 Task: Change the folder pane view to 'Normal' in the email application.
Action: Mouse moved to (277, 40)
Screenshot: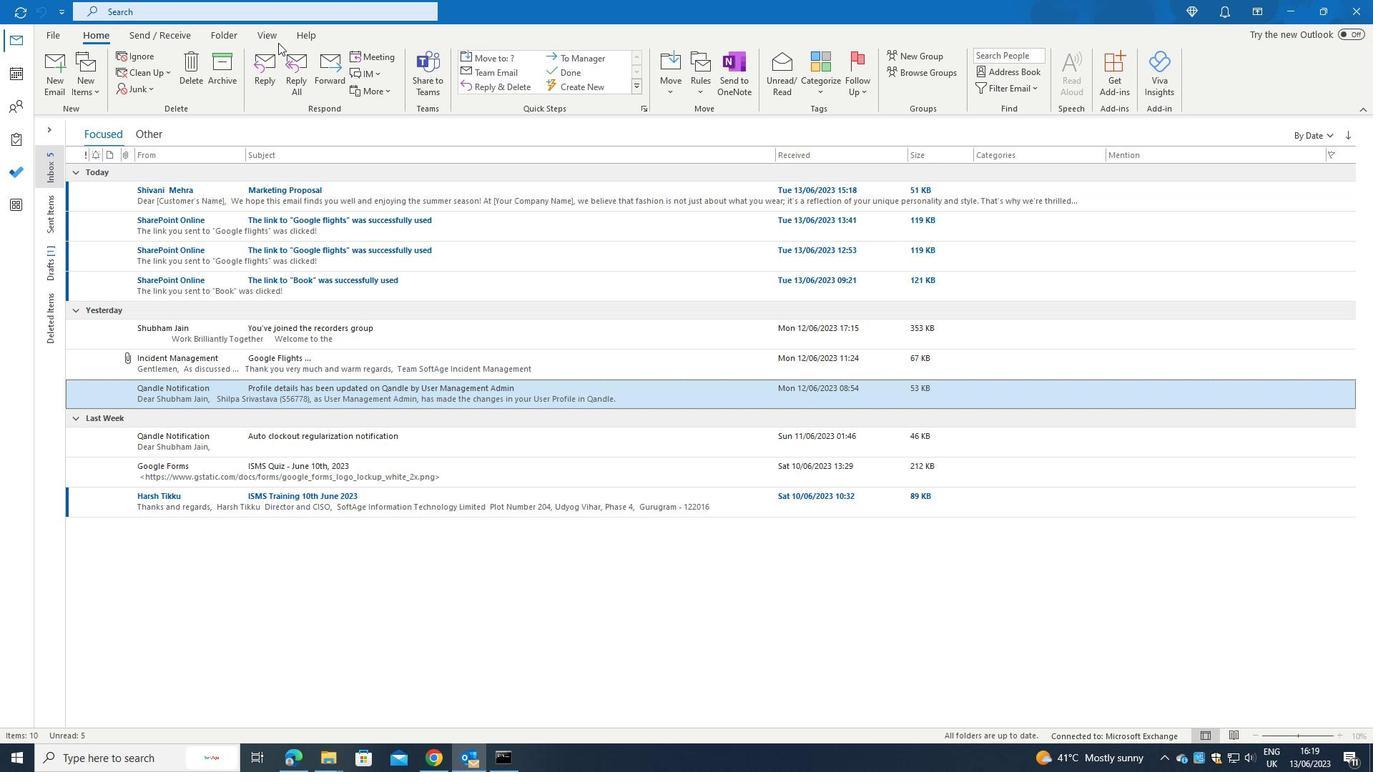 
Action: Mouse pressed left at (277, 40)
Screenshot: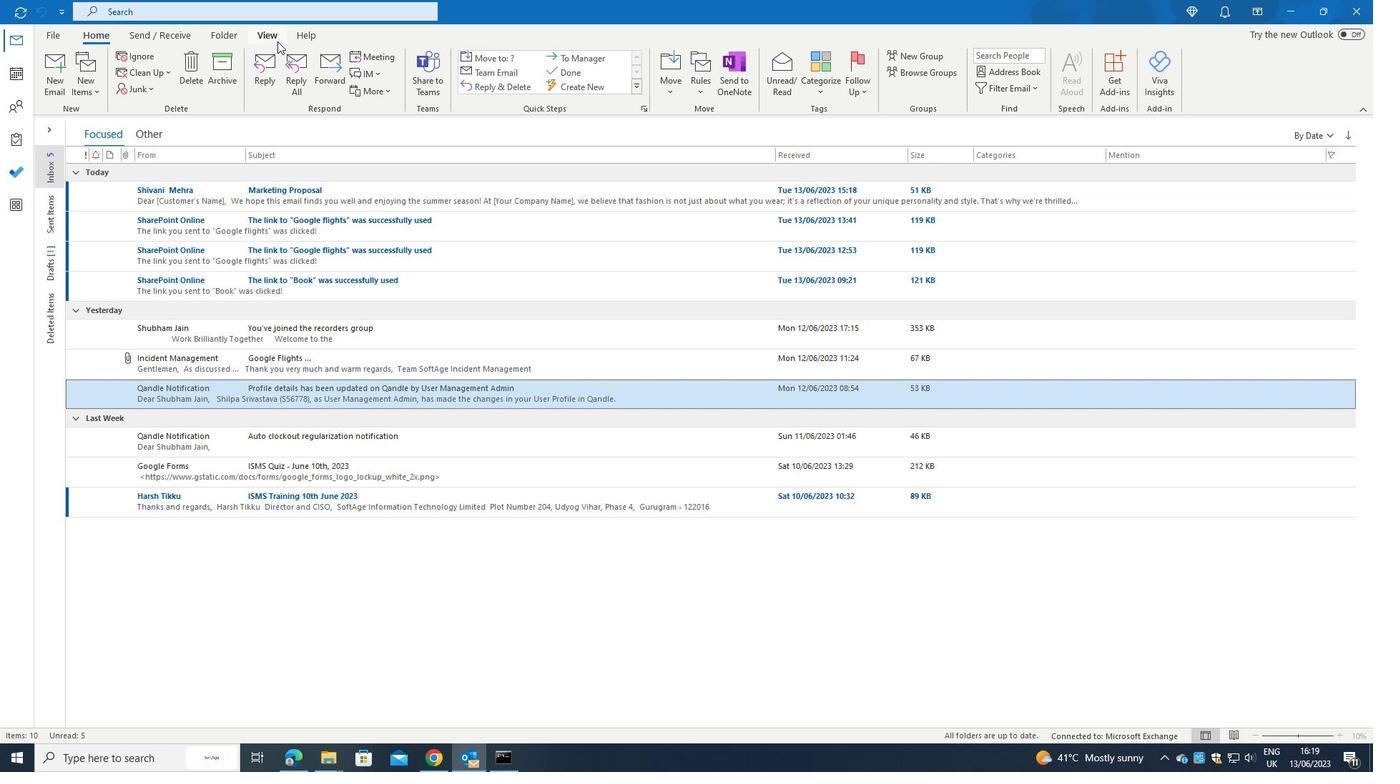 
Action: Mouse pressed left at (277, 40)
Screenshot: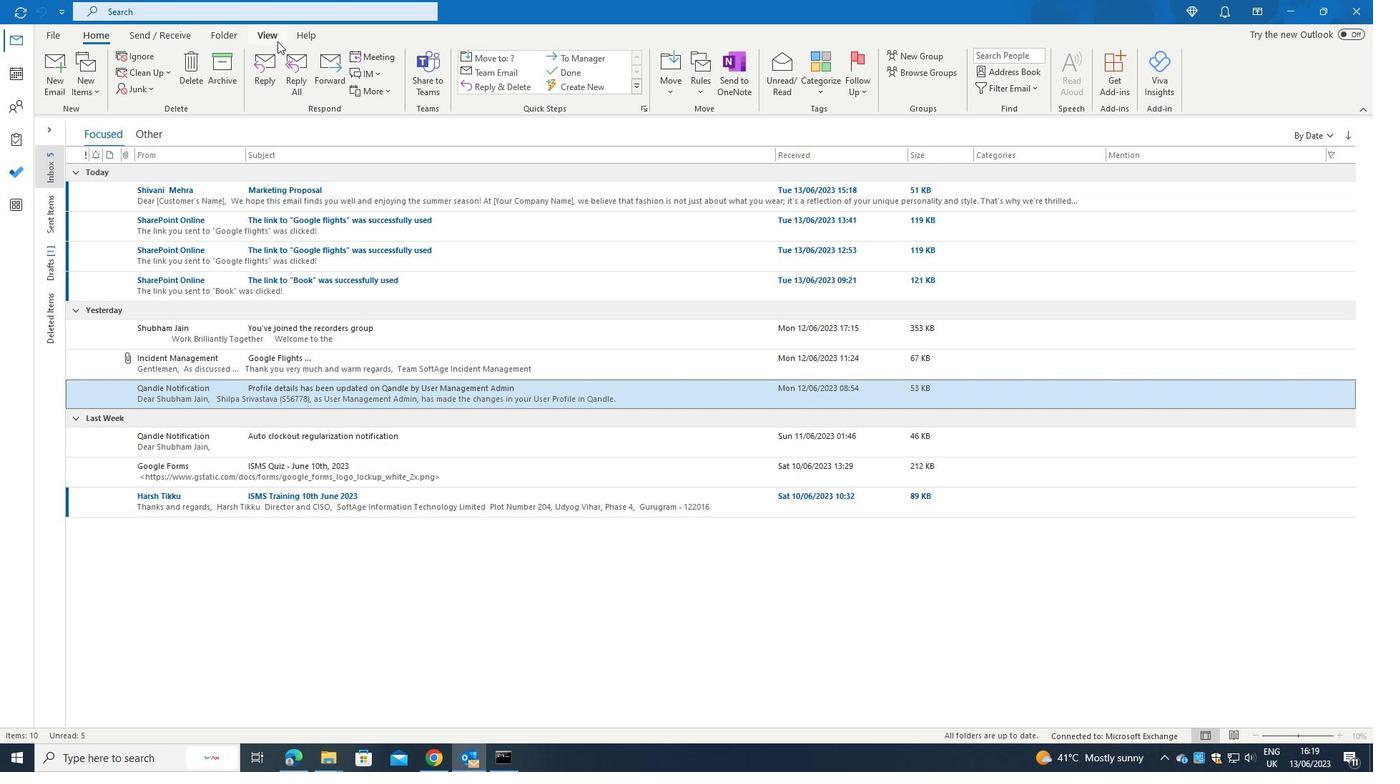 
Action: Mouse moved to (951, 88)
Screenshot: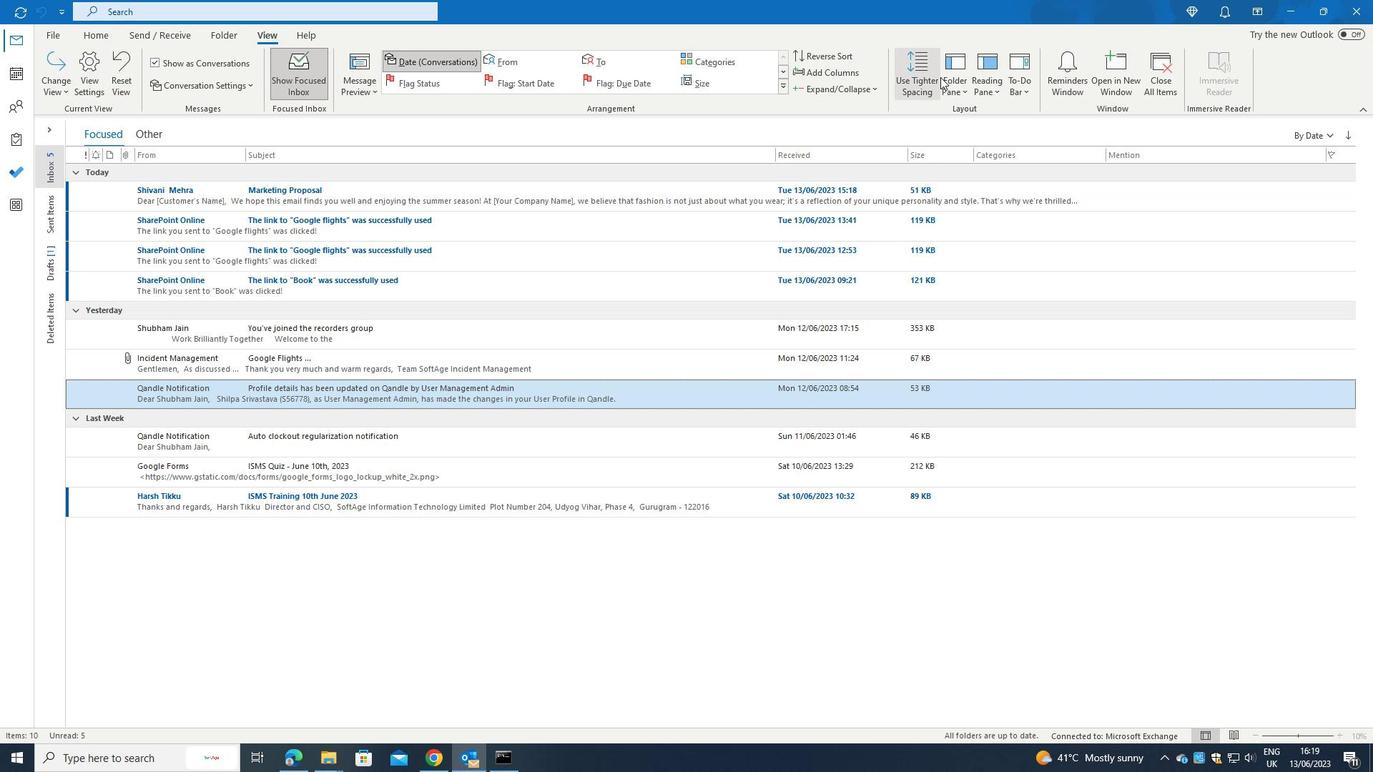 
Action: Mouse pressed left at (951, 88)
Screenshot: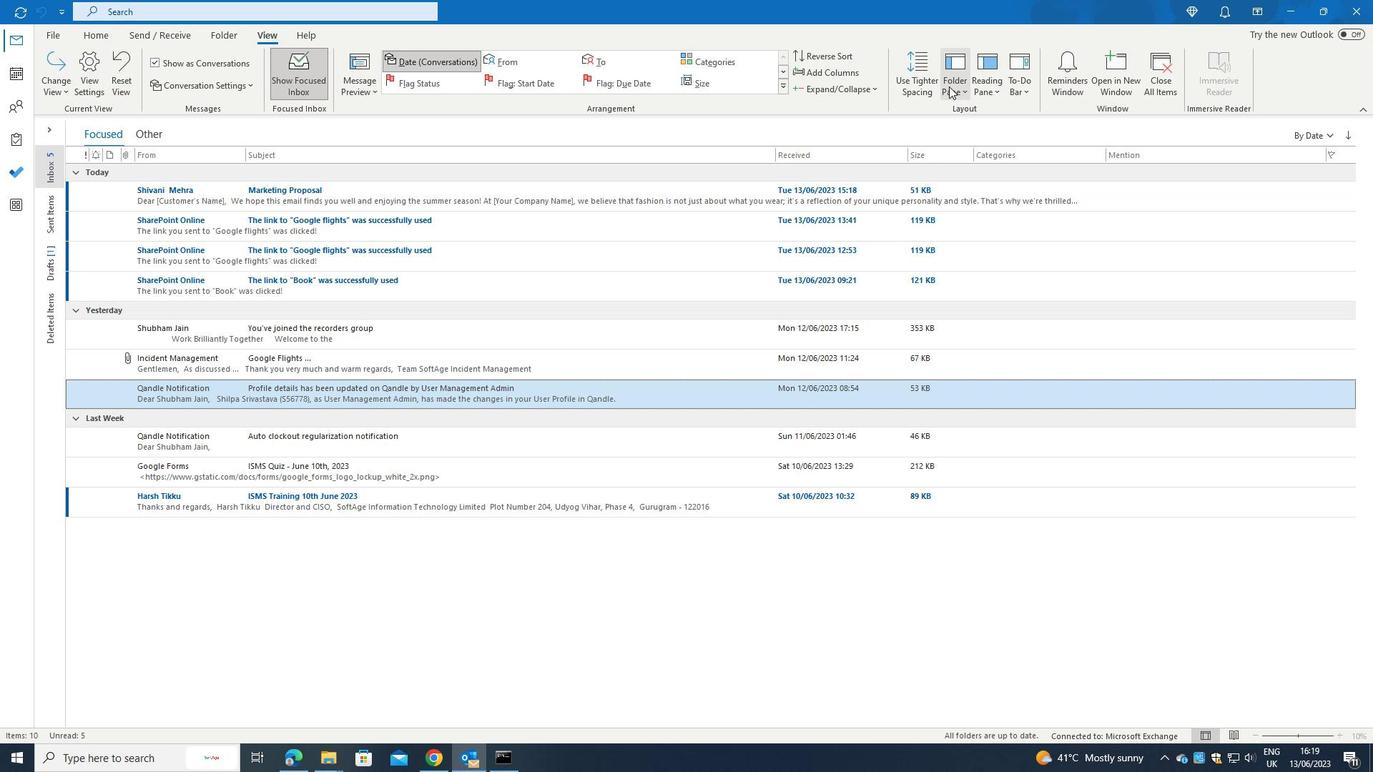 
Action: Mouse moved to (972, 105)
Screenshot: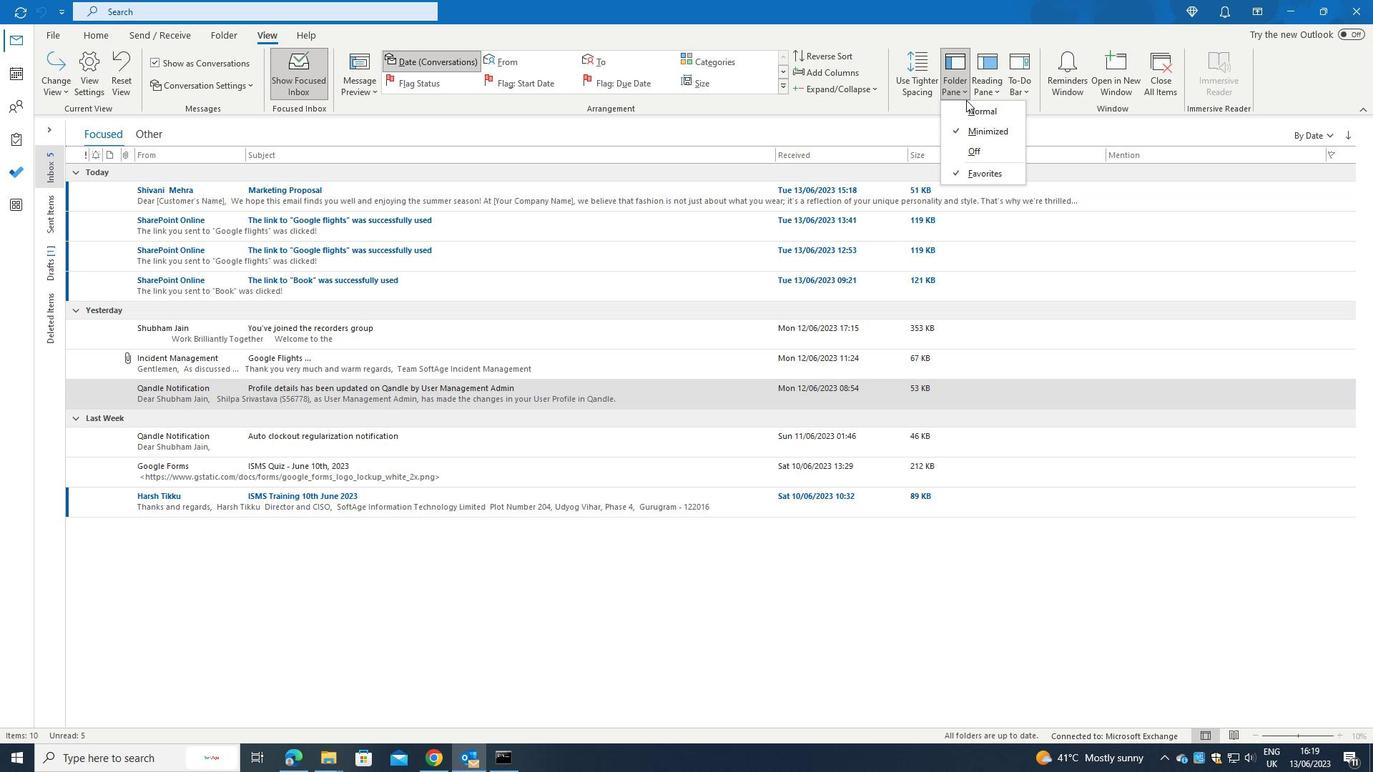 
Action: Mouse pressed left at (972, 105)
Screenshot: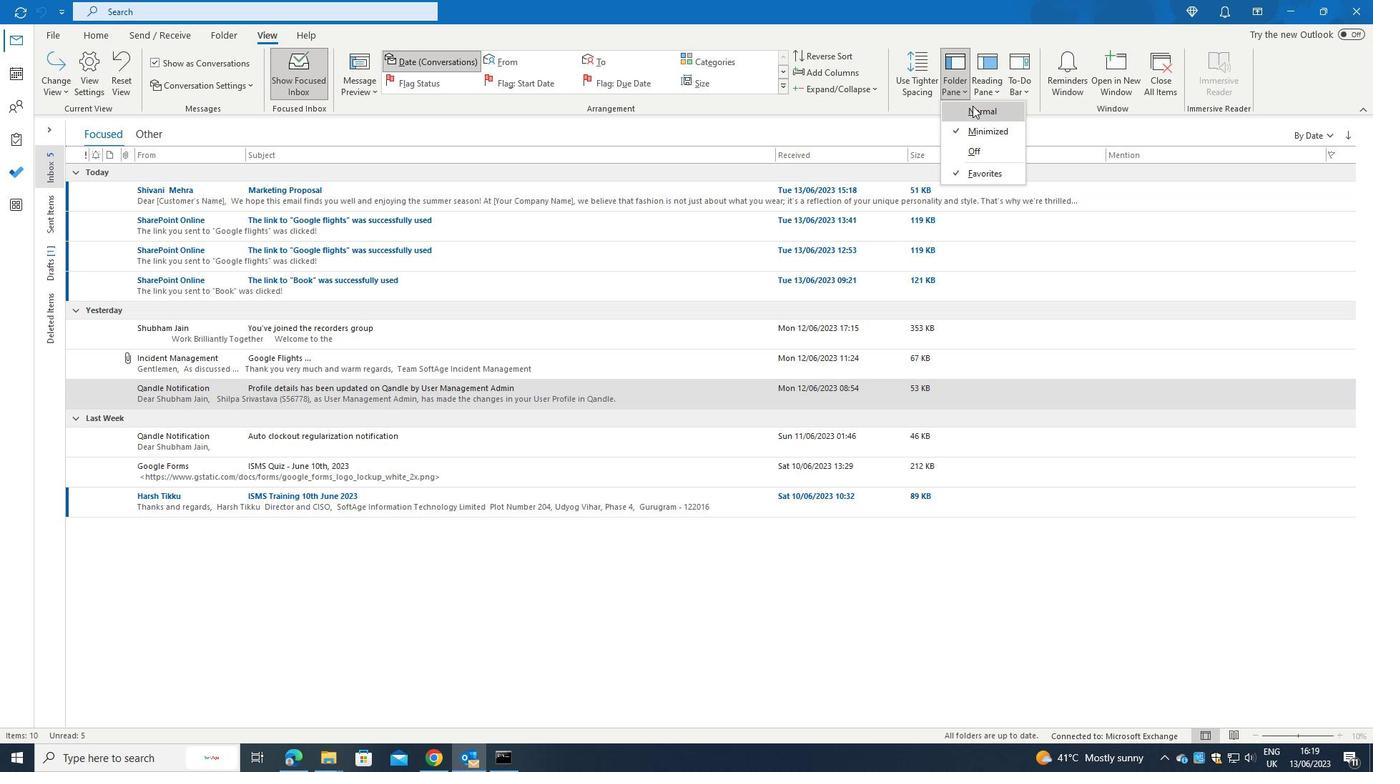 
